 Task: Create a due date automation trigger when advanced on, on the tuesday after a card is due add basic not assigned to me at 11:00 AM.
Action: Mouse moved to (1000, 82)
Screenshot: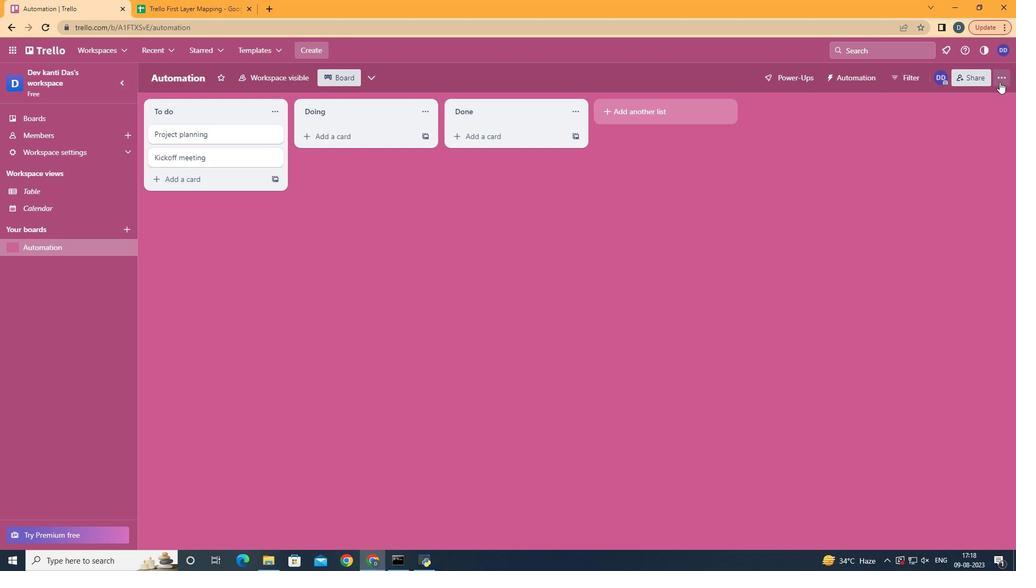 
Action: Mouse pressed left at (1000, 82)
Screenshot: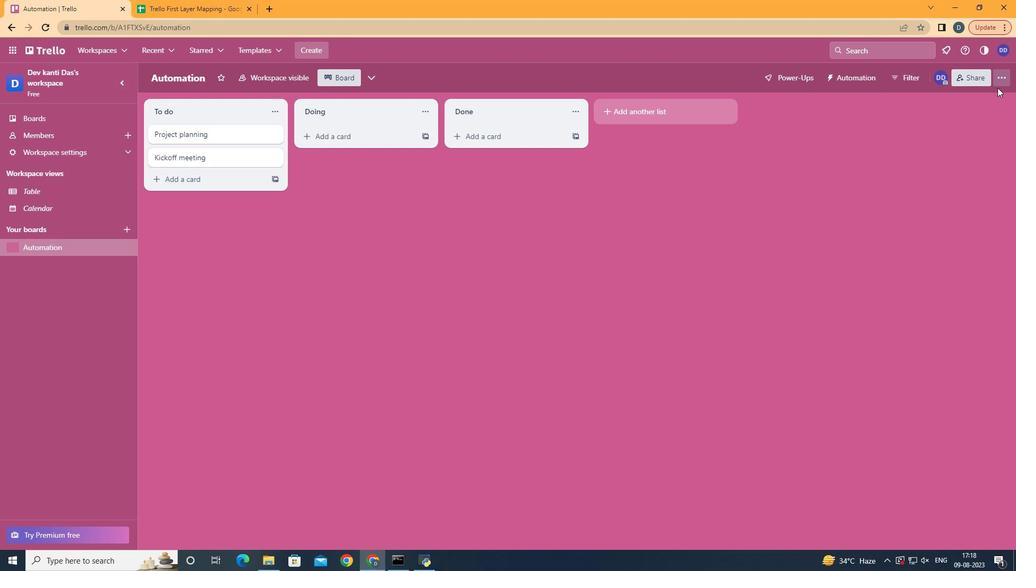 
Action: Mouse moved to (927, 231)
Screenshot: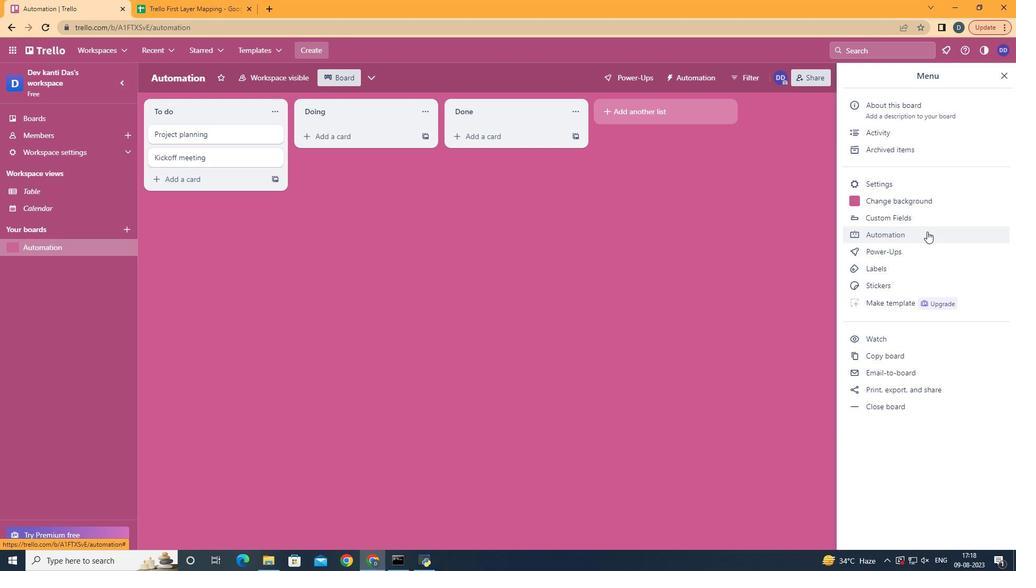 
Action: Mouse pressed left at (927, 231)
Screenshot: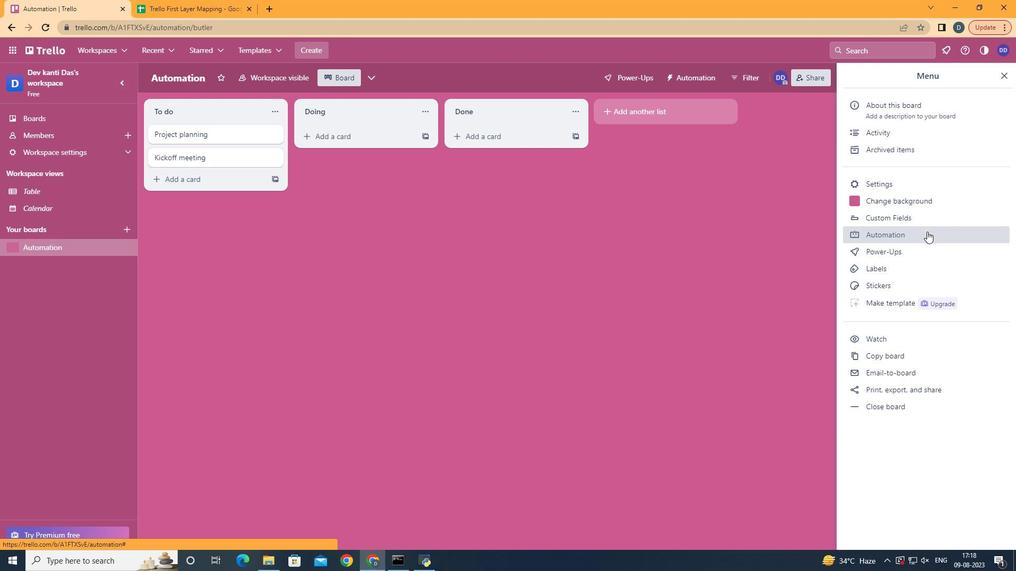 
Action: Mouse moved to (208, 213)
Screenshot: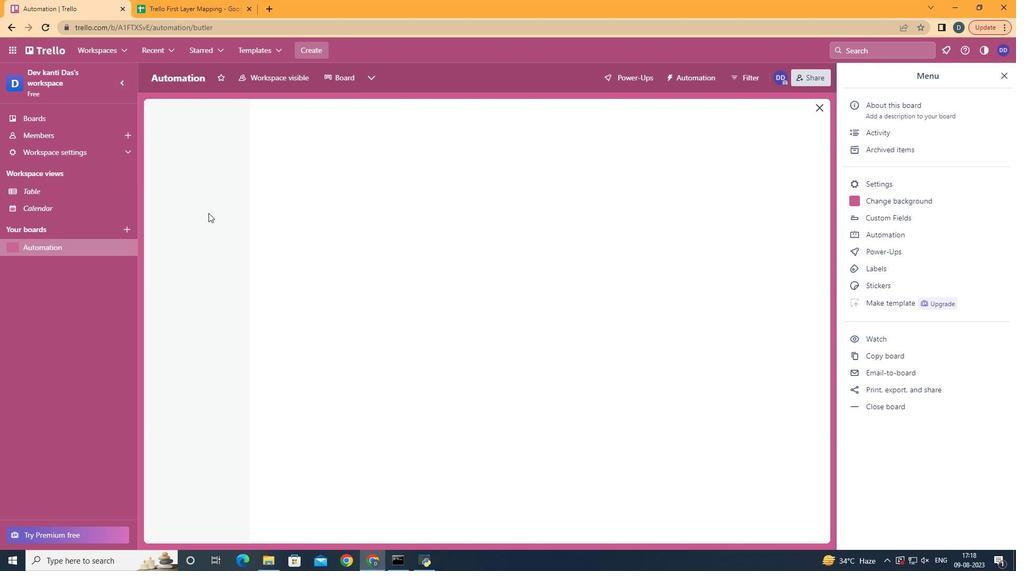 
Action: Mouse pressed left at (208, 213)
Screenshot: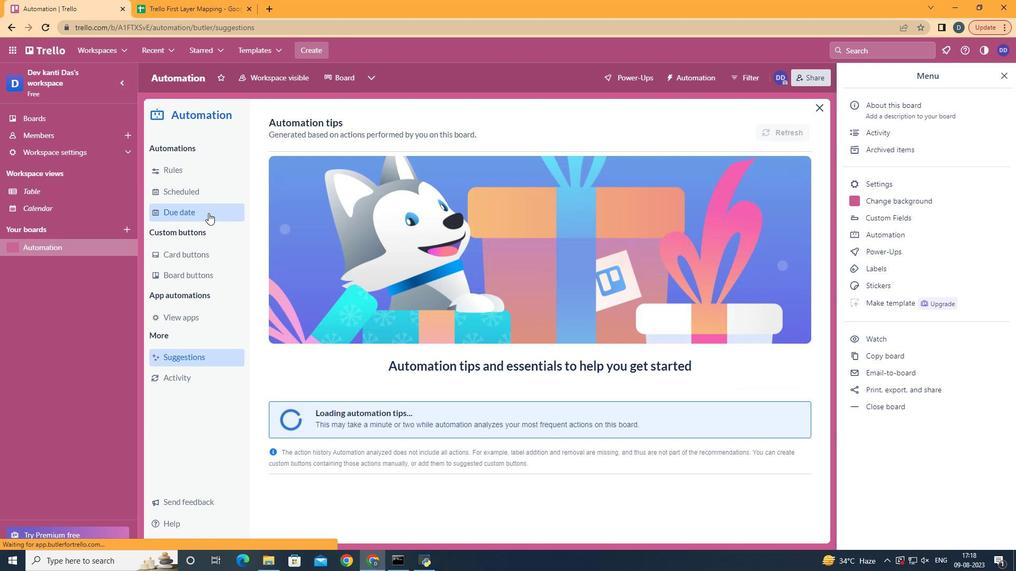 
Action: Mouse moved to (748, 124)
Screenshot: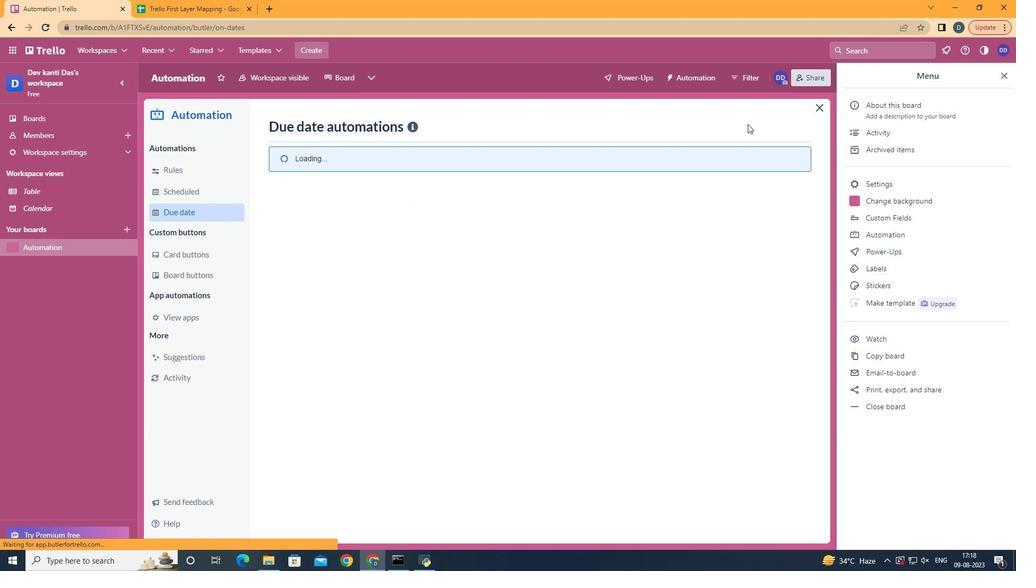 
Action: Mouse pressed left at (748, 124)
Screenshot: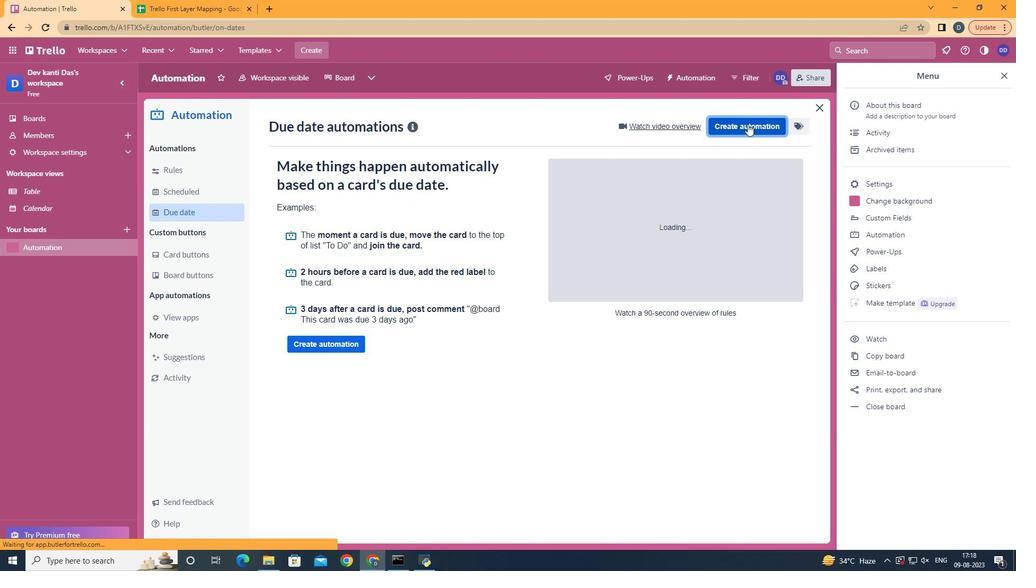 
Action: Mouse moved to (490, 238)
Screenshot: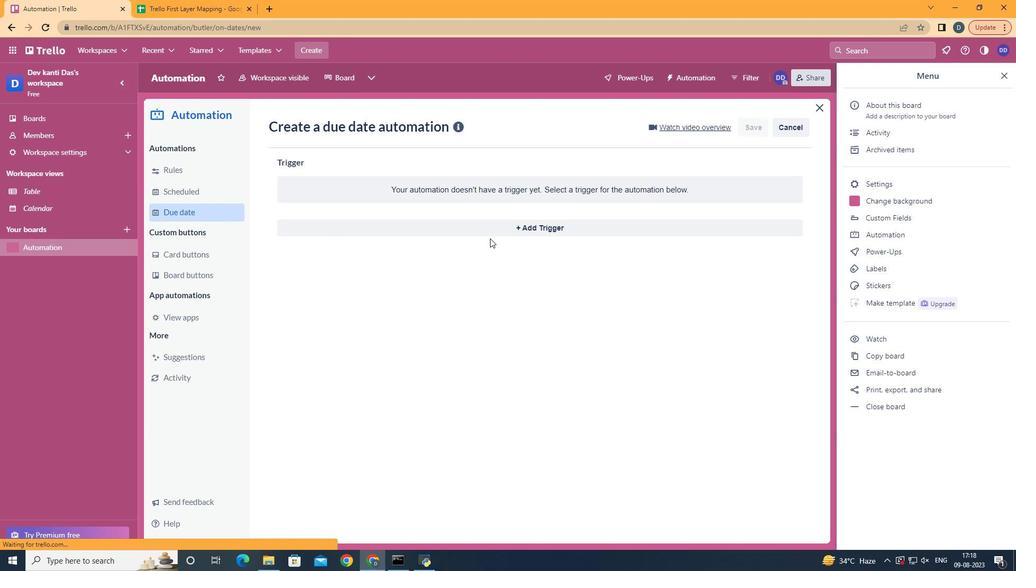 
Action: Mouse pressed left at (490, 238)
Screenshot: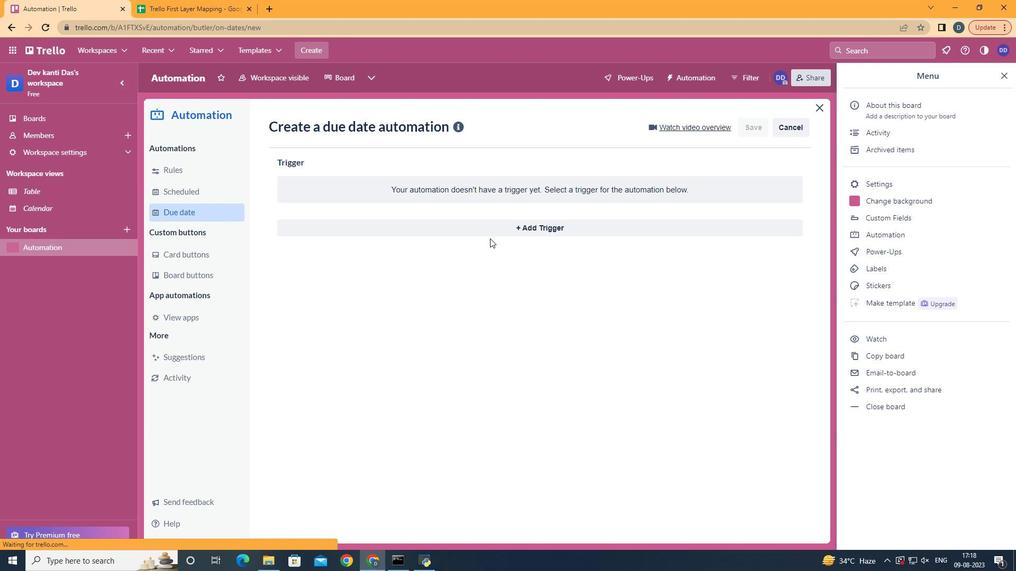 
Action: Mouse moved to (523, 233)
Screenshot: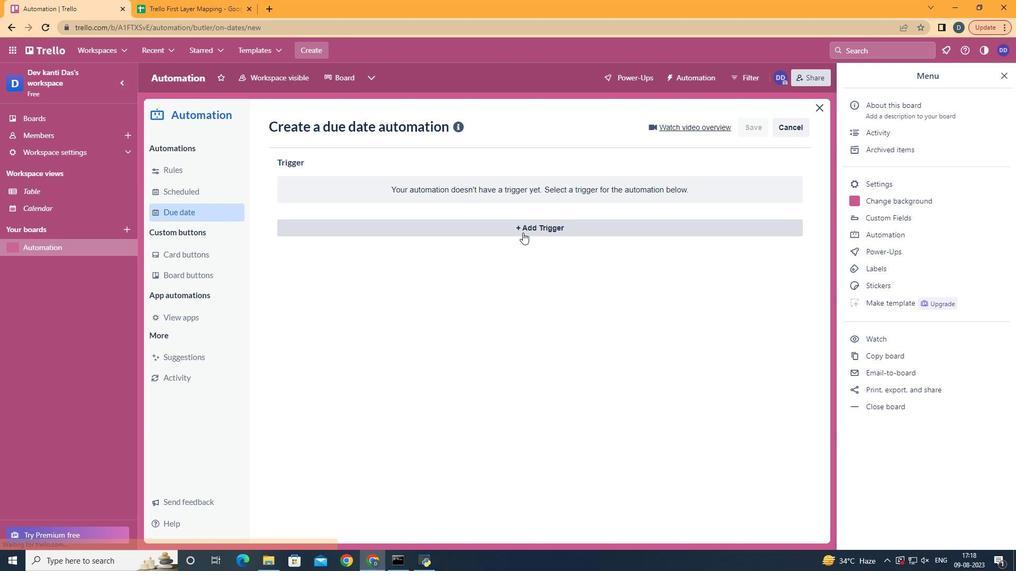 
Action: Mouse pressed left at (523, 233)
Screenshot: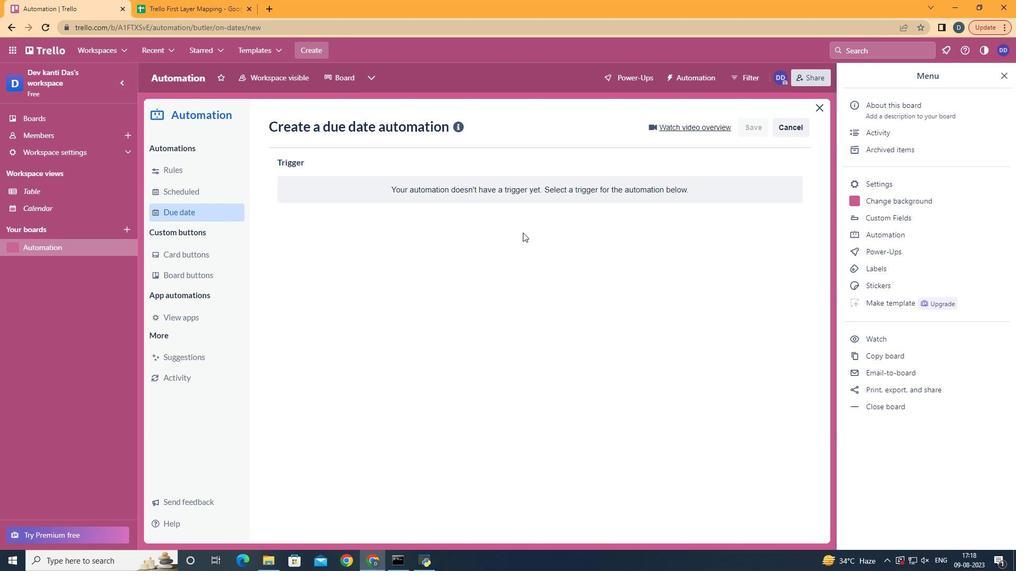 
Action: Mouse moved to (340, 300)
Screenshot: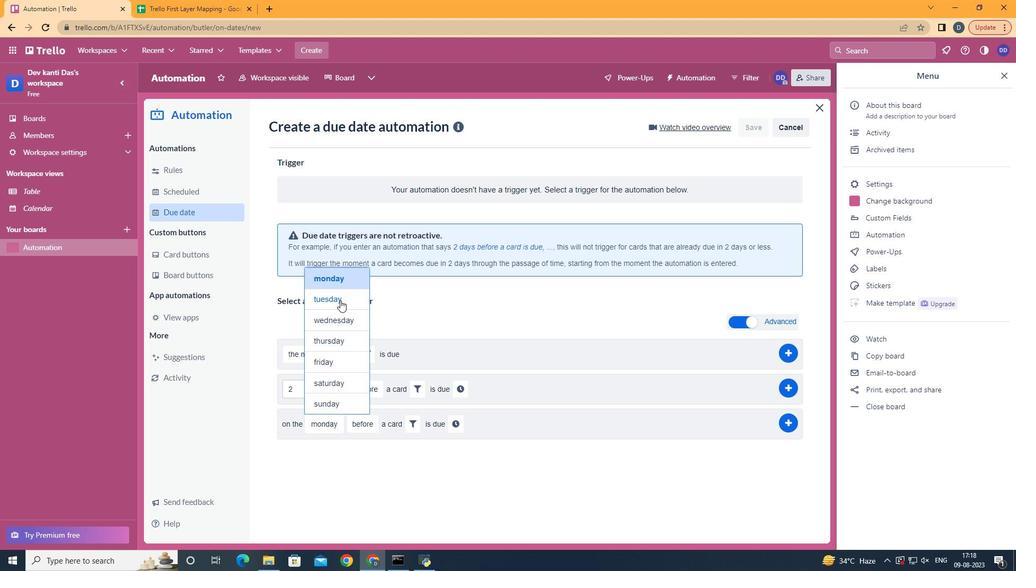 
Action: Mouse pressed left at (340, 300)
Screenshot: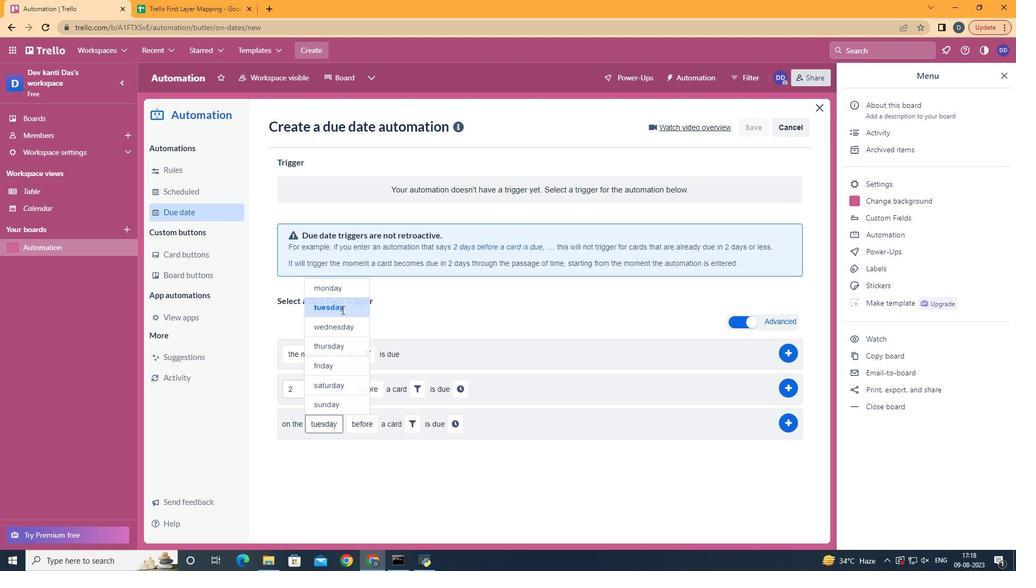 
Action: Mouse moved to (376, 460)
Screenshot: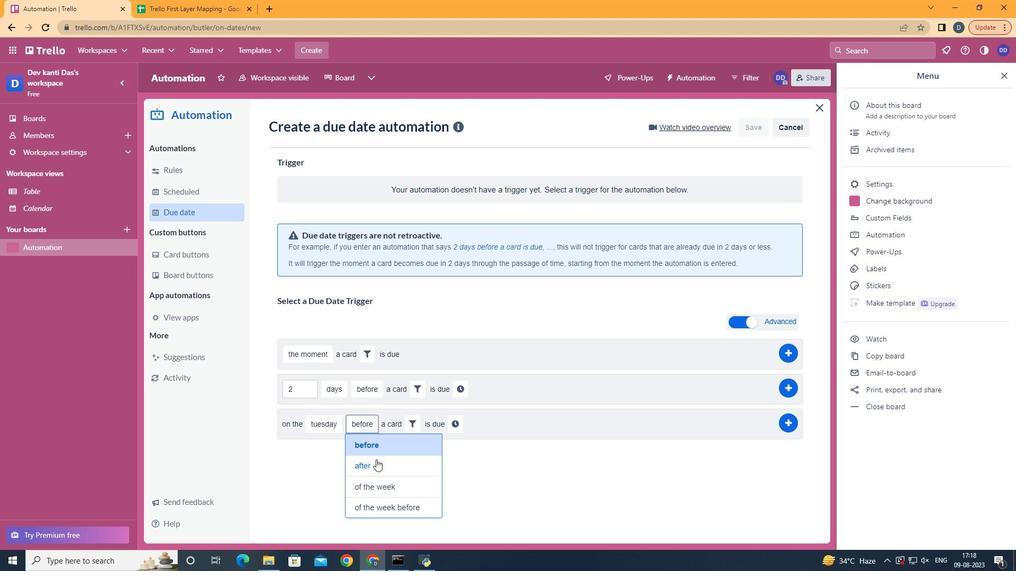 
Action: Mouse pressed left at (376, 460)
Screenshot: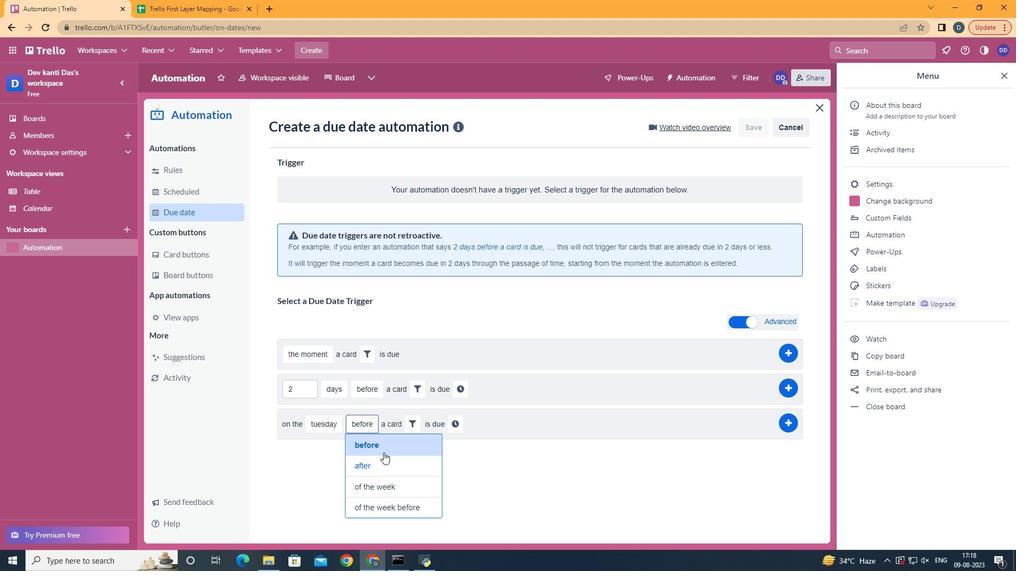 
Action: Mouse moved to (409, 423)
Screenshot: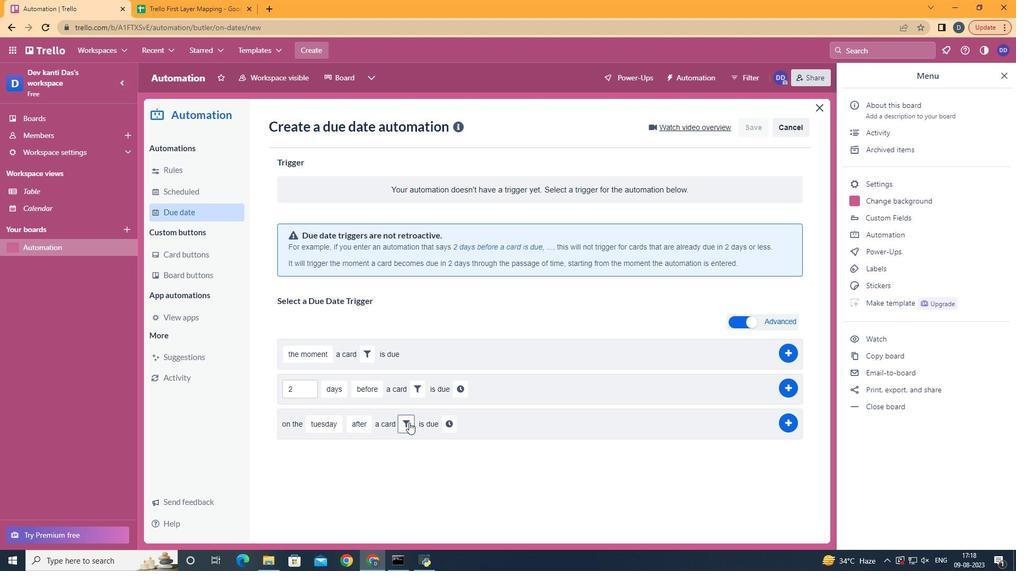 
Action: Mouse pressed left at (409, 423)
Screenshot: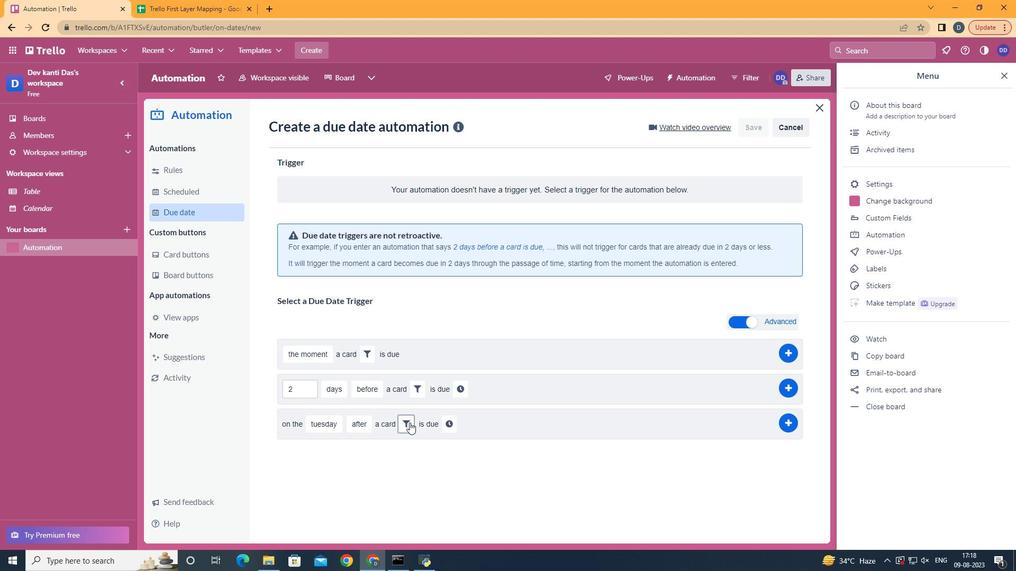 
Action: Mouse moved to (455, 464)
Screenshot: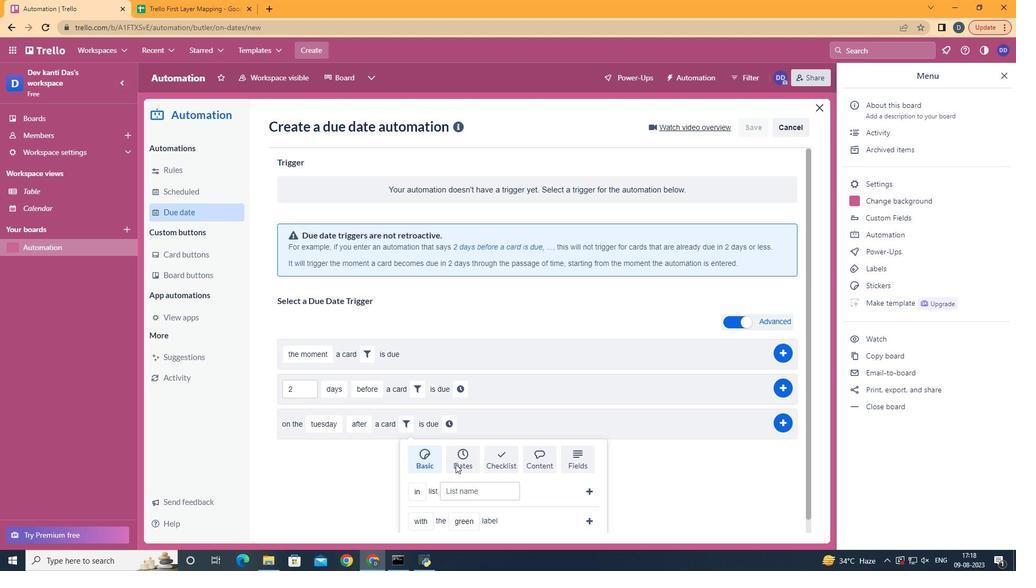 
Action: Mouse scrolled (455, 464) with delta (0, 0)
Screenshot: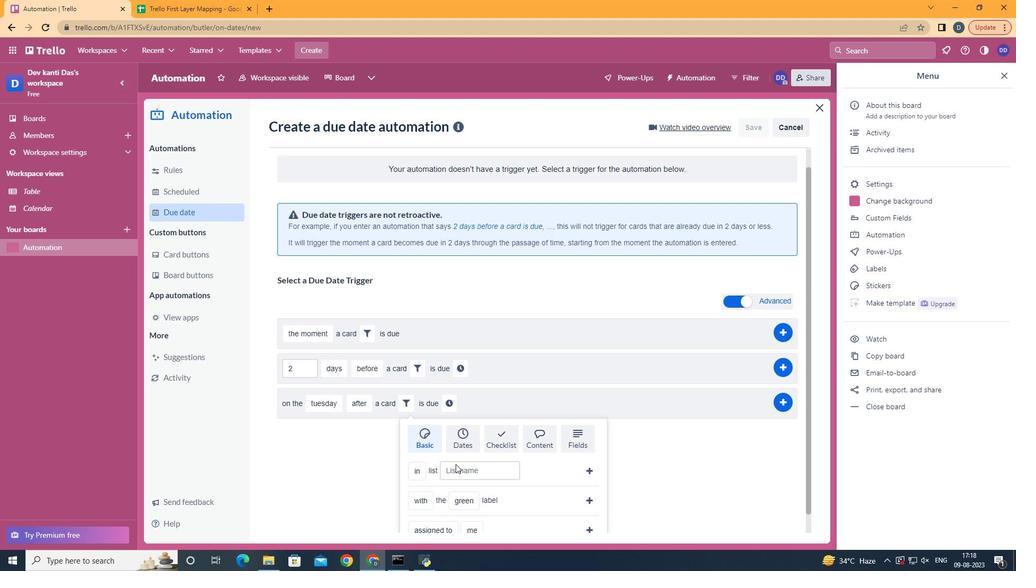 
Action: Mouse scrolled (455, 464) with delta (0, 0)
Screenshot: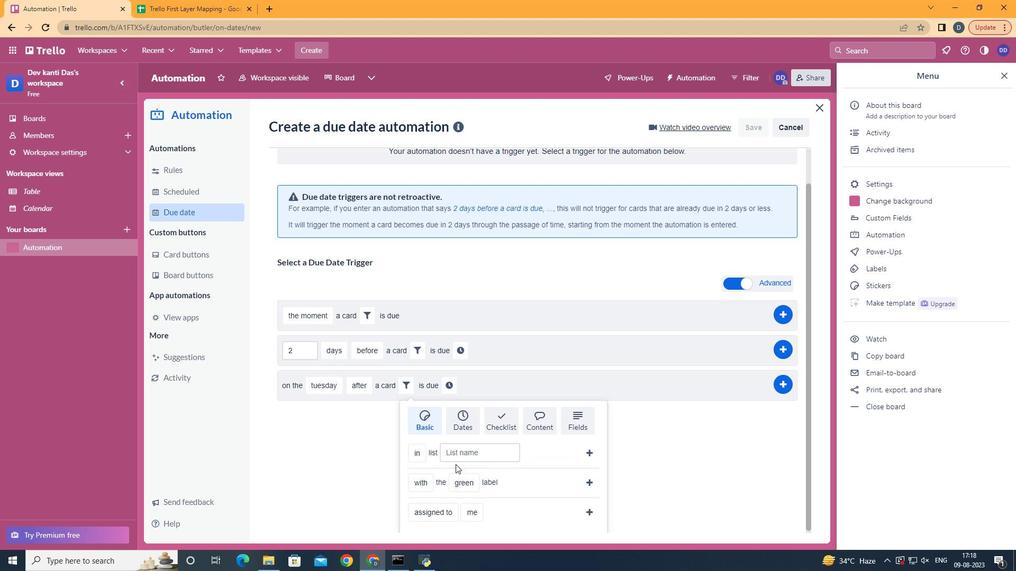 
Action: Mouse scrolled (455, 464) with delta (0, 0)
Screenshot: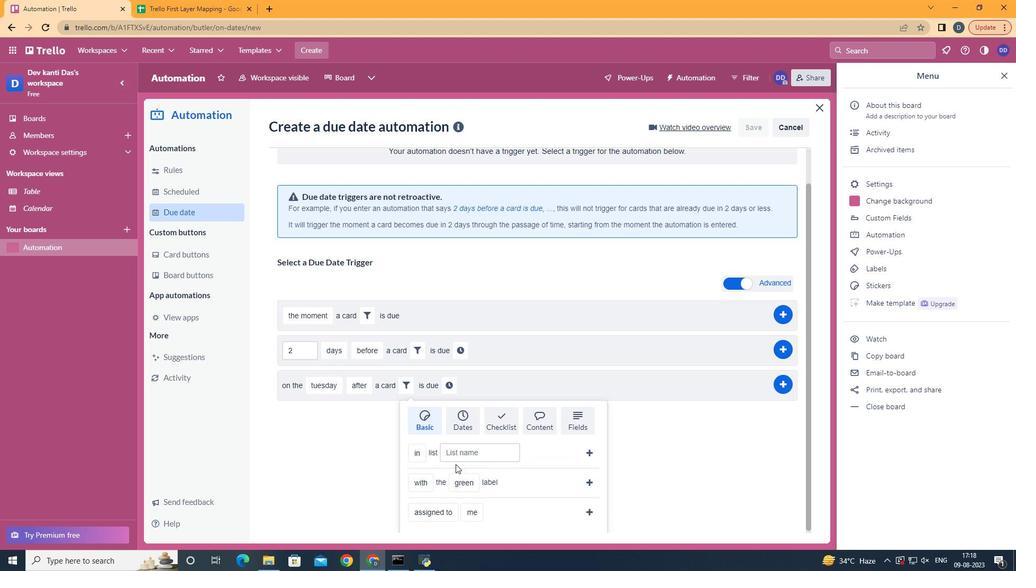 
Action: Mouse scrolled (455, 464) with delta (0, 0)
Screenshot: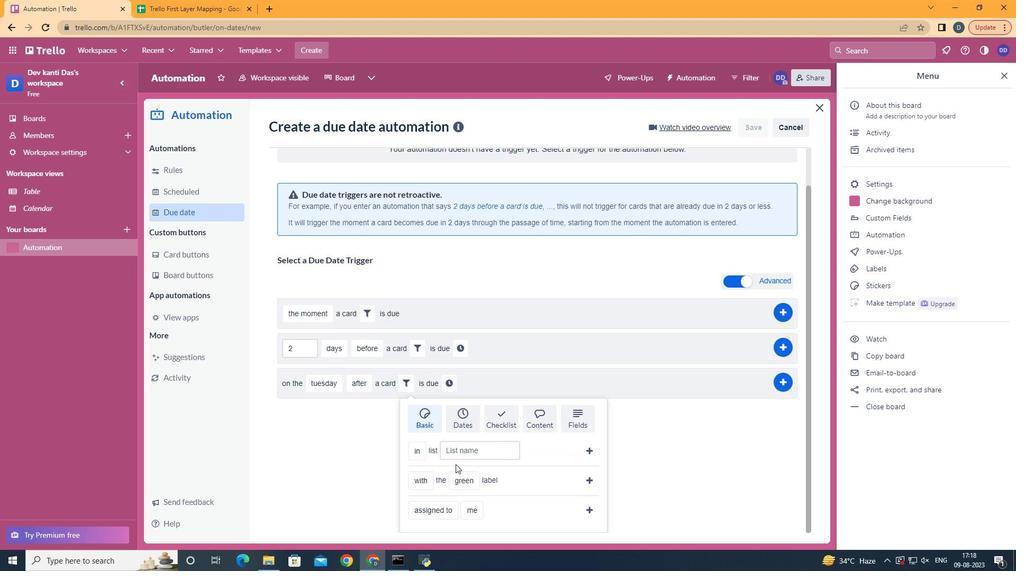 
Action: Mouse moved to (451, 495)
Screenshot: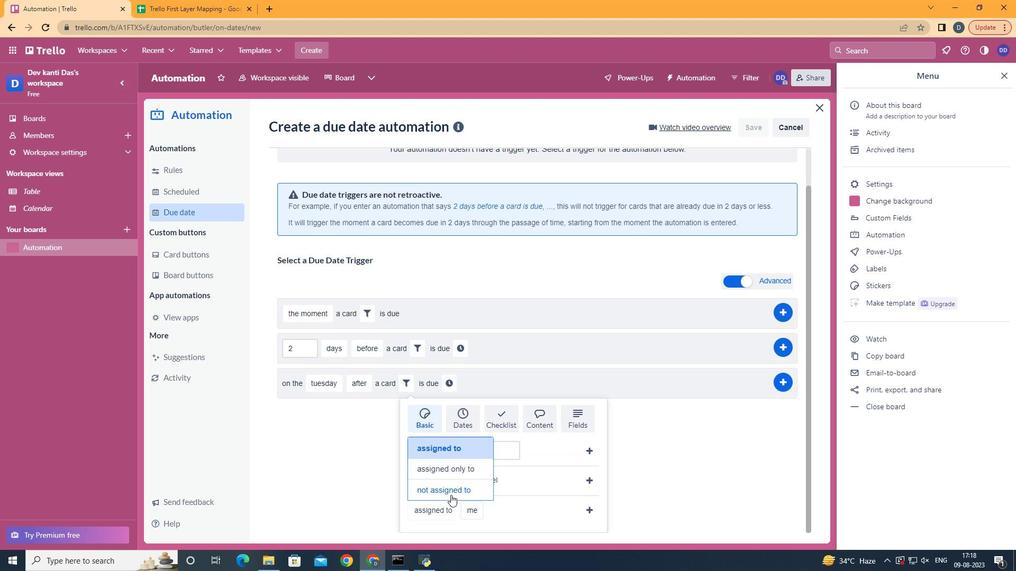 
Action: Mouse pressed left at (451, 495)
Screenshot: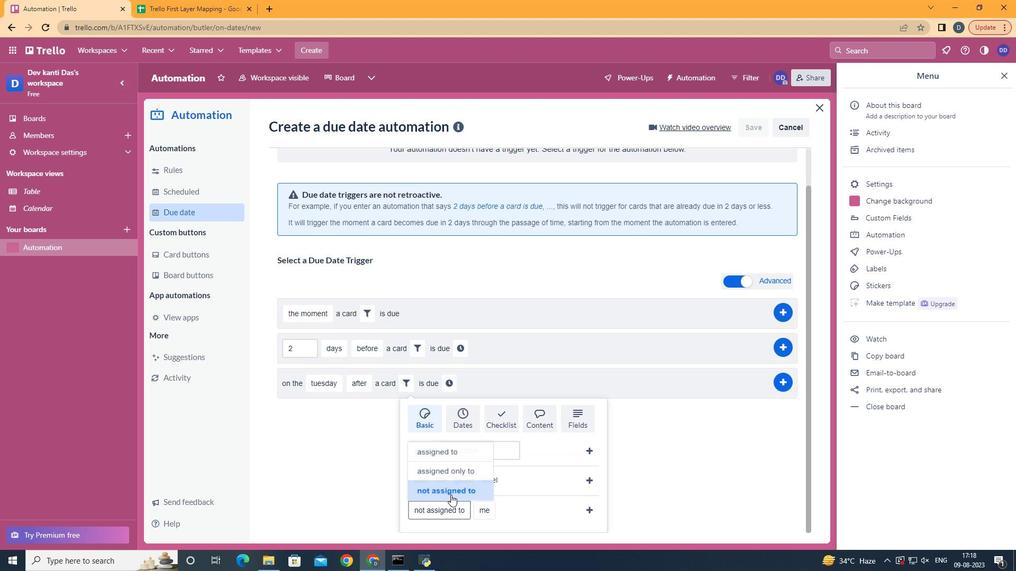 
Action: Mouse moved to (587, 509)
Screenshot: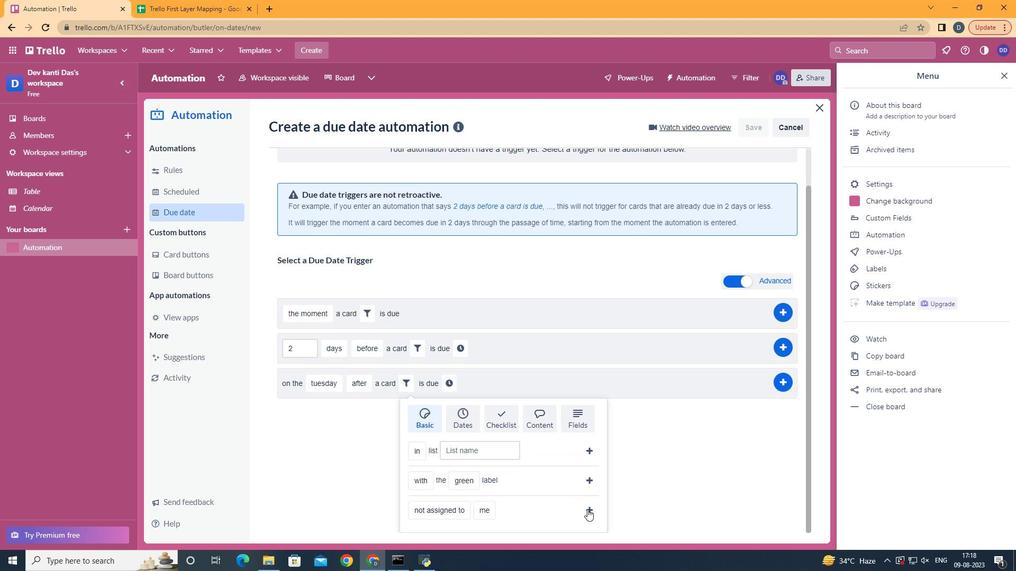 
Action: Mouse pressed left at (587, 509)
Screenshot: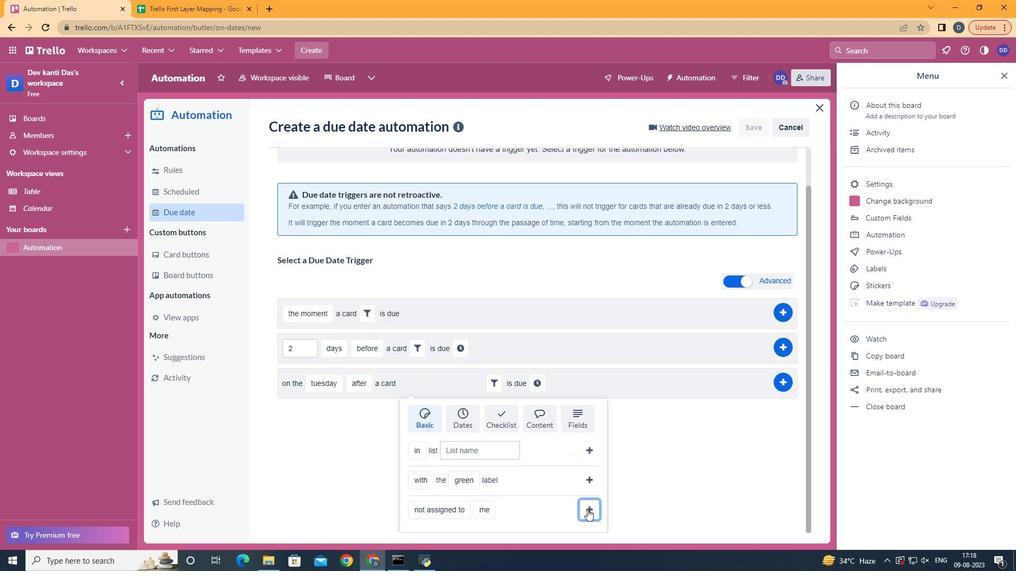 
Action: Mouse moved to (545, 432)
Screenshot: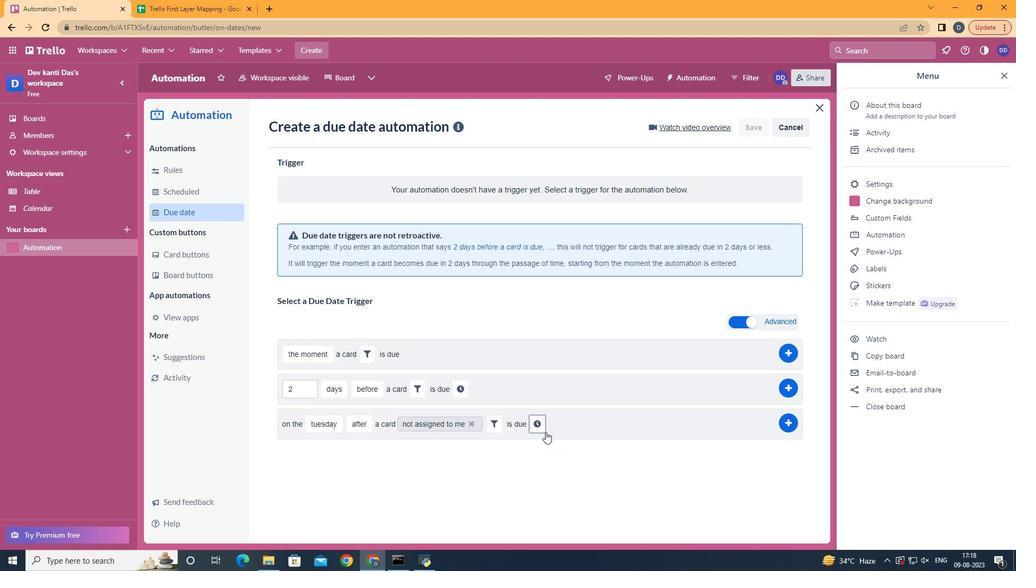 
Action: Mouse pressed left at (545, 432)
Screenshot: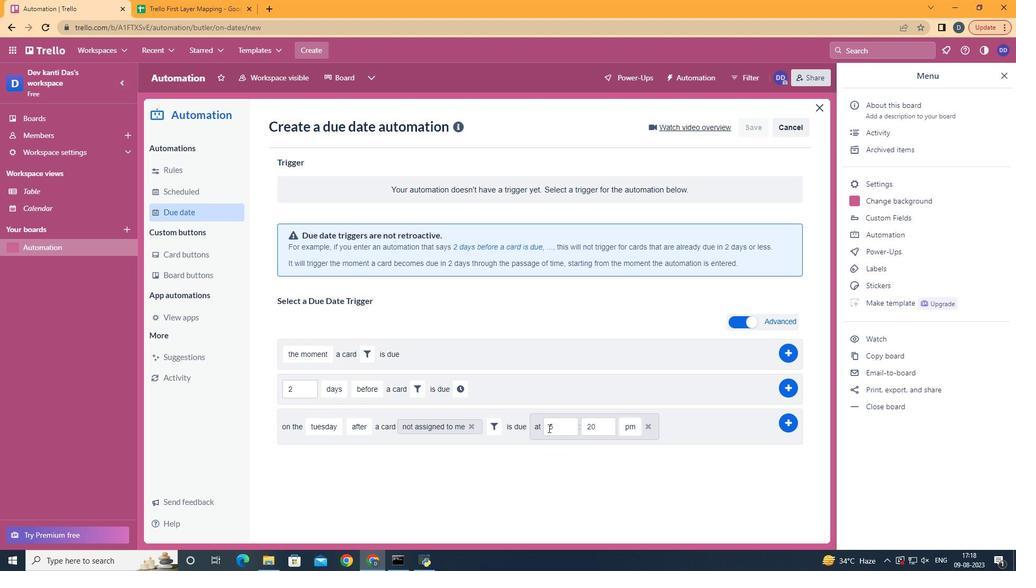 
Action: Mouse moved to (562, 425)
Screenshot: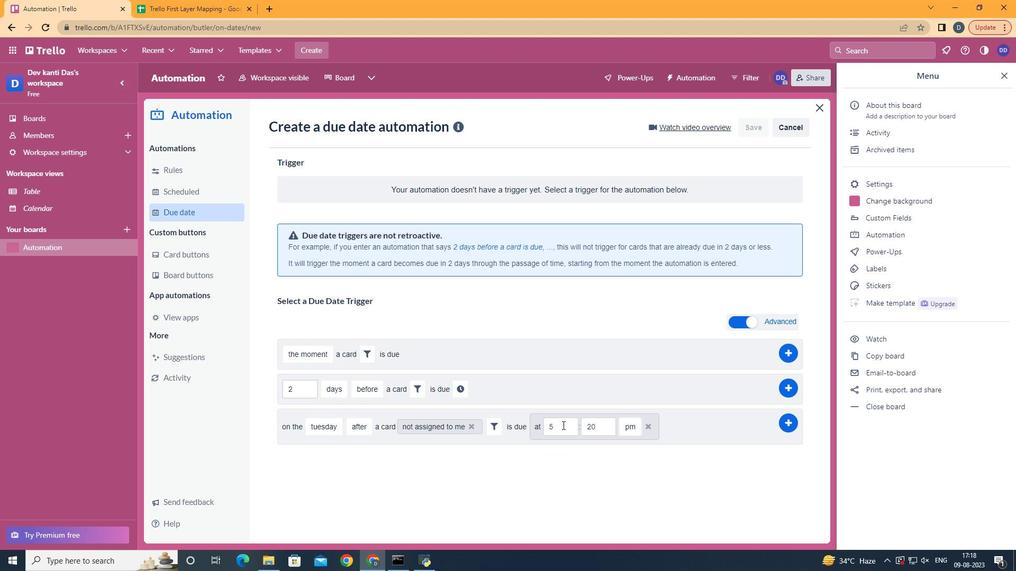 
Action: Mouse pressed left at (562, 425)
Screenshot: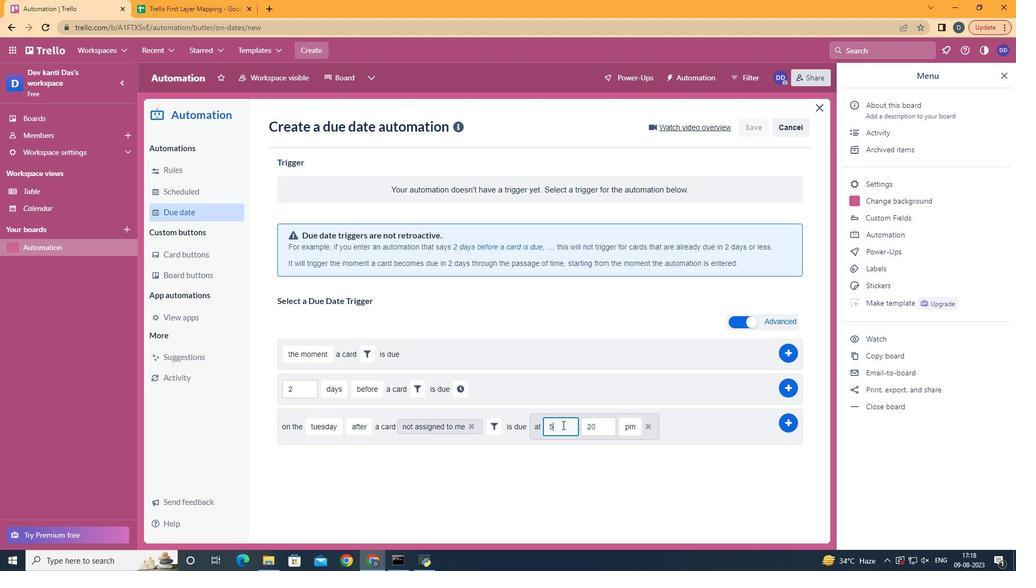 
Action: Mouse moved to (563, 425)
Screenshot: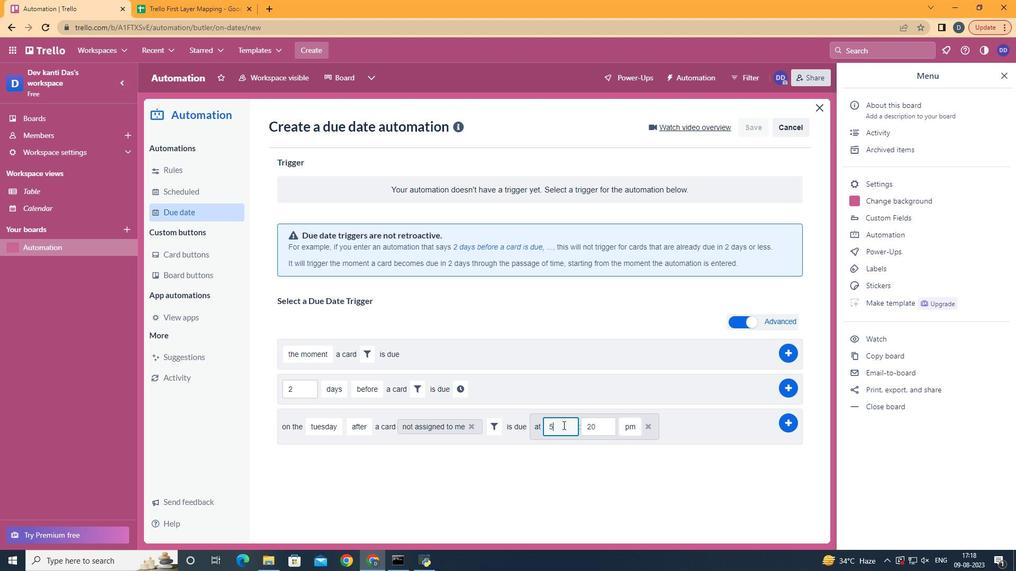 
Action: Key pressed <Key.backspace>11
Screenshot: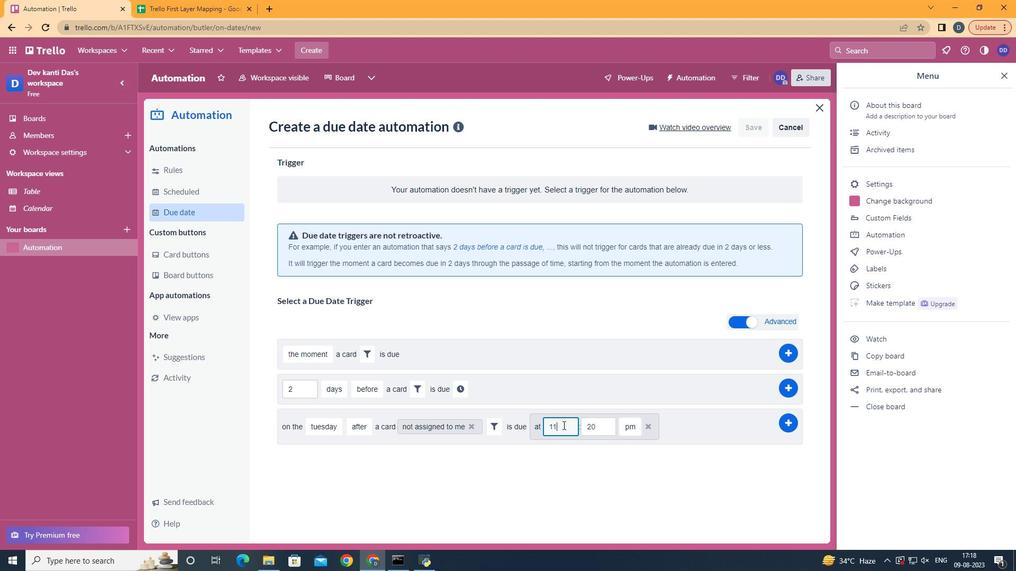 
Action: Mouse moved to (609, 423)
Screenshot: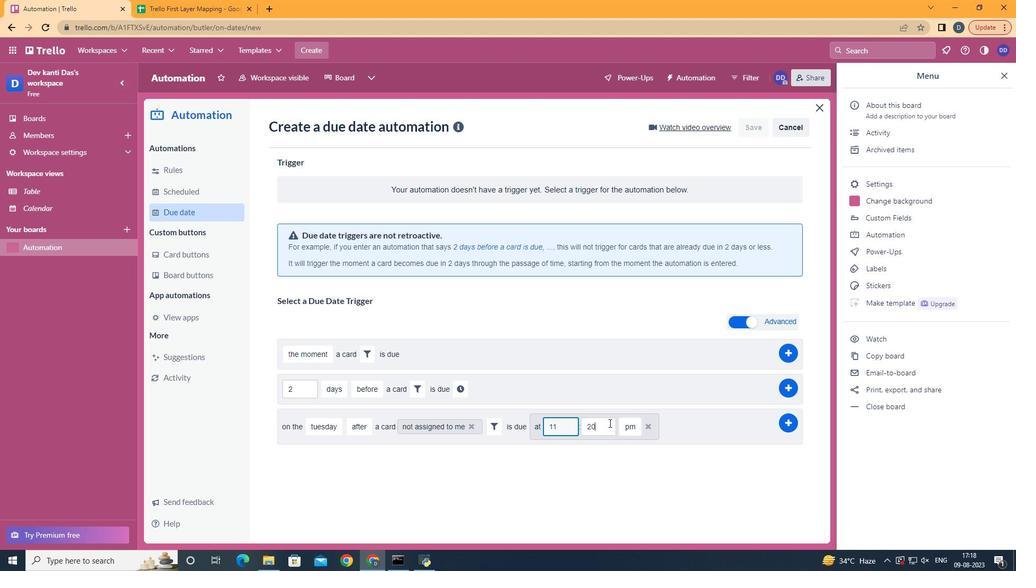 
Action: Mouse pressed left at (609, 423)
Screenshot: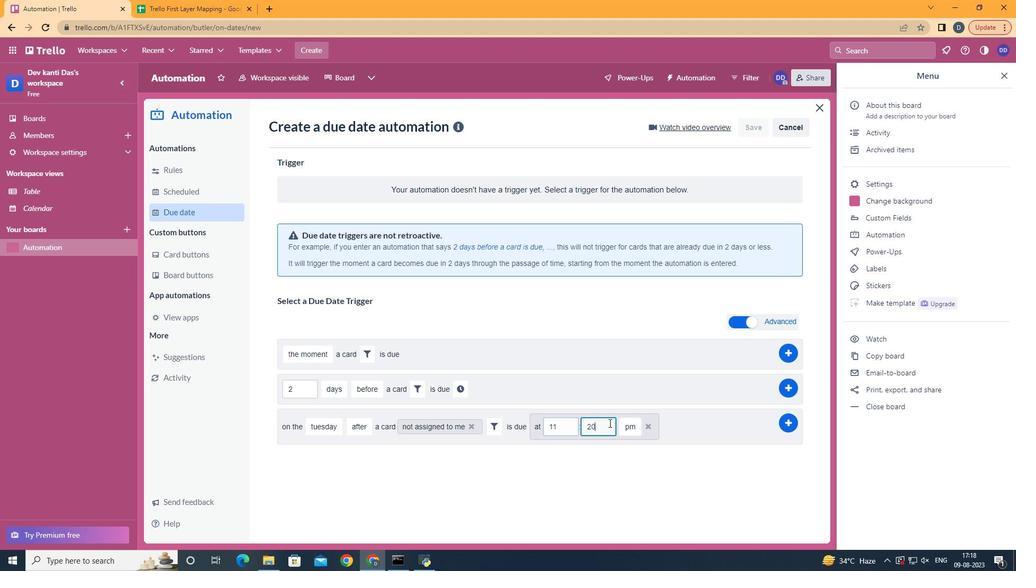 
Action: Key pressed <Key.backspace><Key.backspace>00
Screenshot: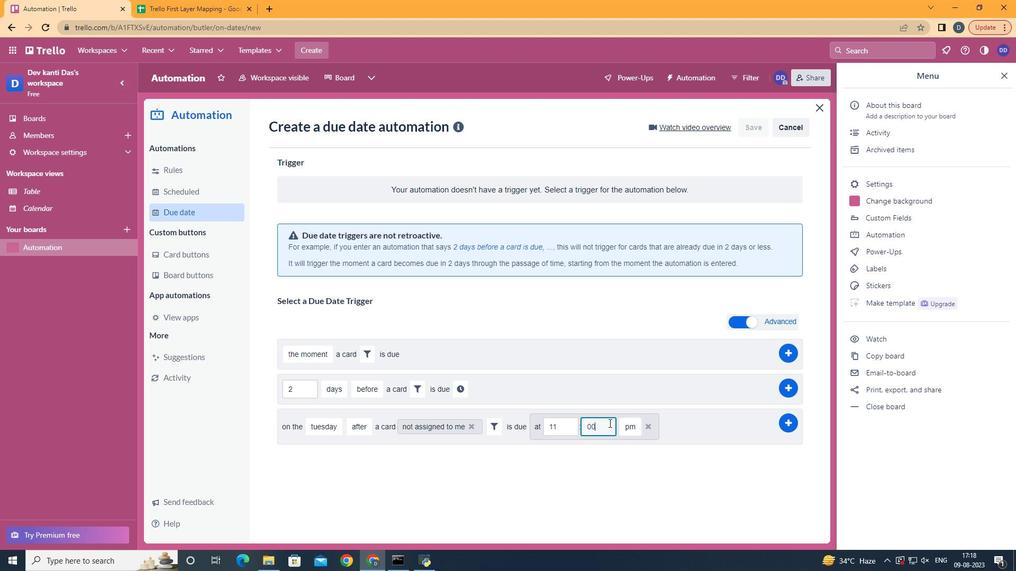 
Action: Mouse moved to (635, 446)
Screenshot: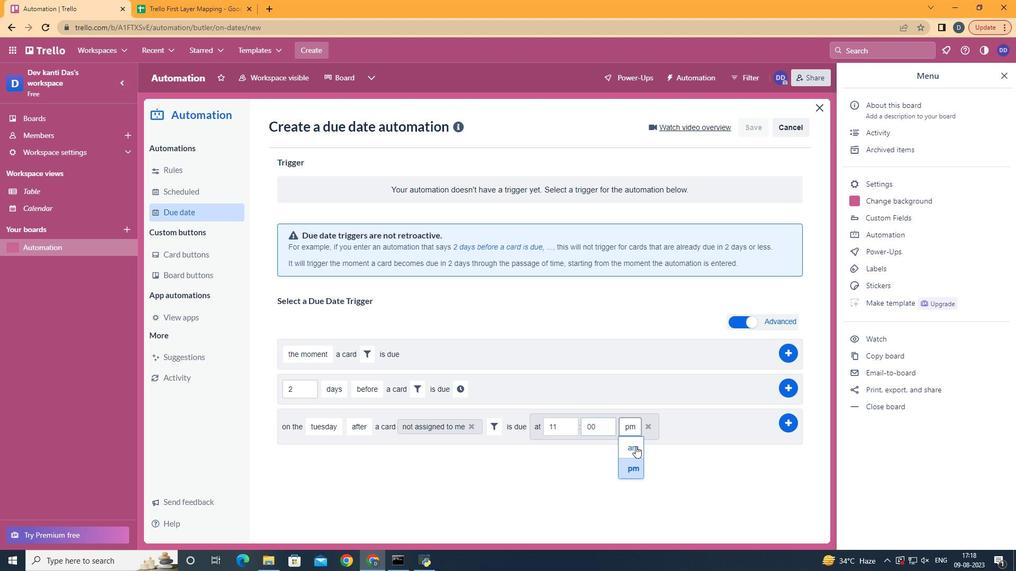 
Action: Mouse pressed left at (635, 446)
Screenshot: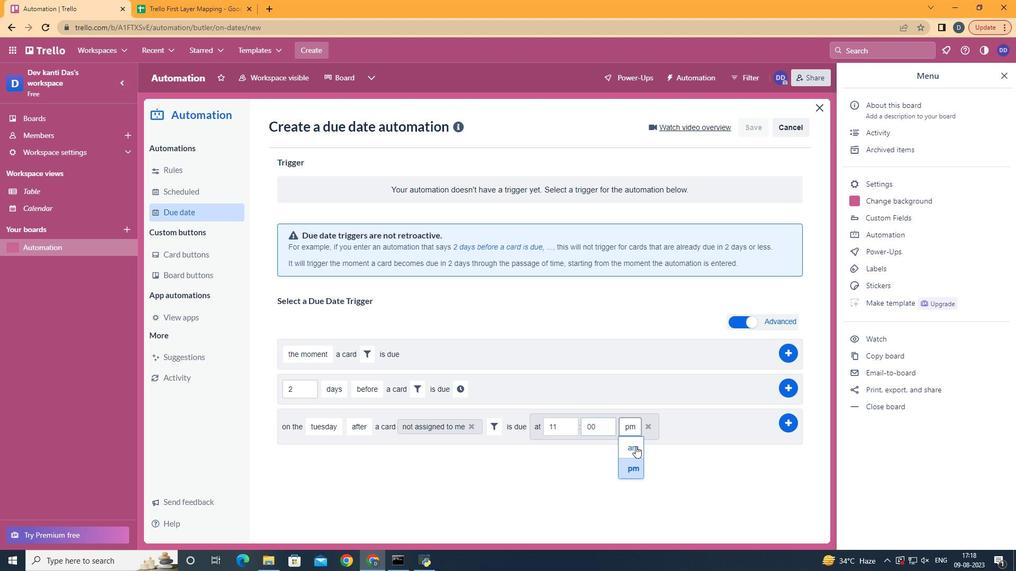 
Action: Mouse moved to (795, 416)
Screenshot: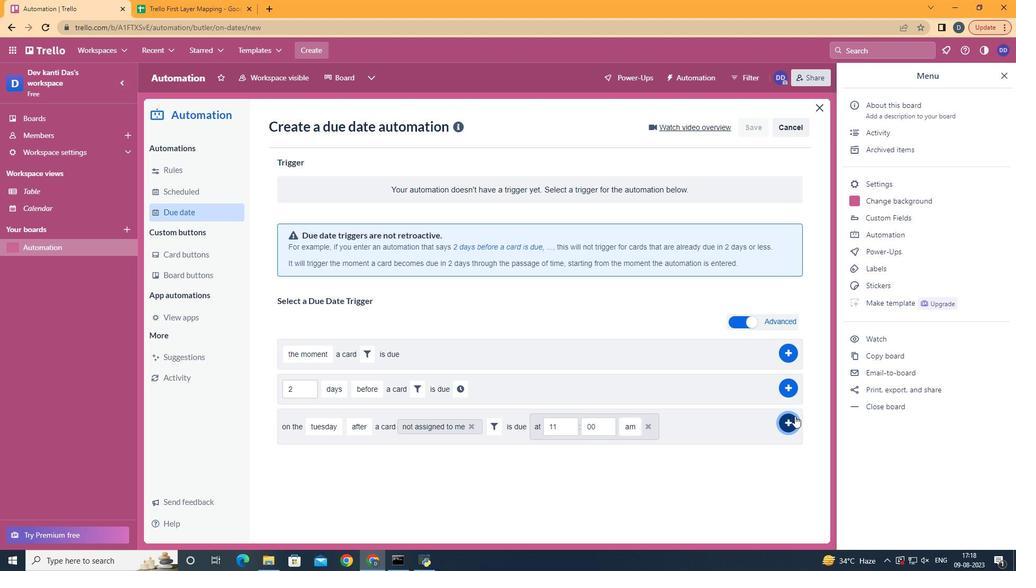 
Action: Mouse pressed left at (795, 416)
Screenshot: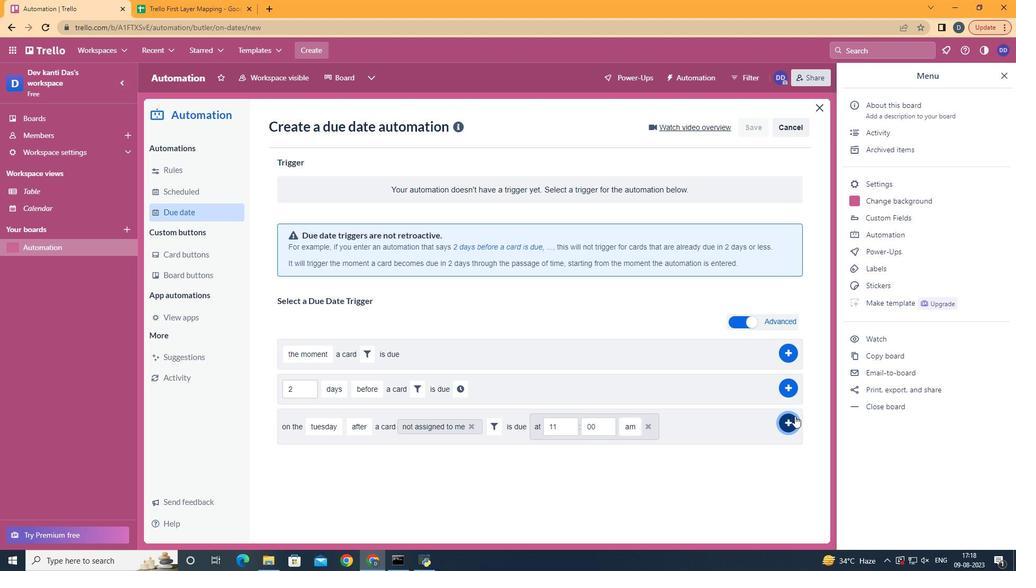 
Action: Mouse moved to (652, 239)
Screenshot: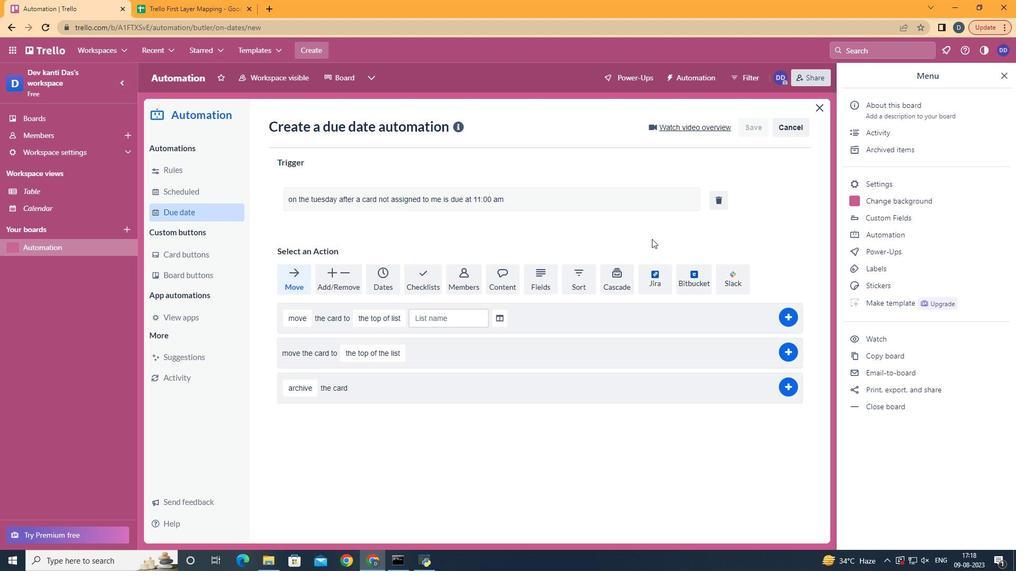 
